 Task: Add Attachment from "Attach a link" to Card Card0000000224 in Board Board0000000056 in Workspace WS0000000019 in Trello. Add Cover Red to Card Card0000000224 in Board Board0000000056 in Workspace WS0000000019 in Trello. Add "Join Card" Button Button0000000224  to Card Card0000000224 in Board Board0000000056 in Workspace WS0000000019 in Trello. Add Description DS0000000224 to Card Card0000000224 in Board Board0000000056 in Workspace WS0000000019 in Trello. Add Comment CM0000000224 to Card Card0000000224 in Board Board0000000056 in Workspace WS0000000019 in Trello
Action: Mouse moved to (545, 40)
Screenshot: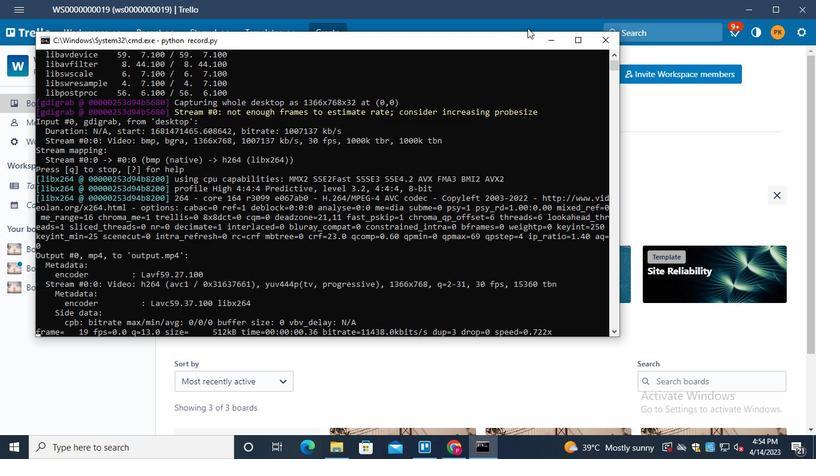 
Action: Mouse pressed left at (545, 40)
Screenshot: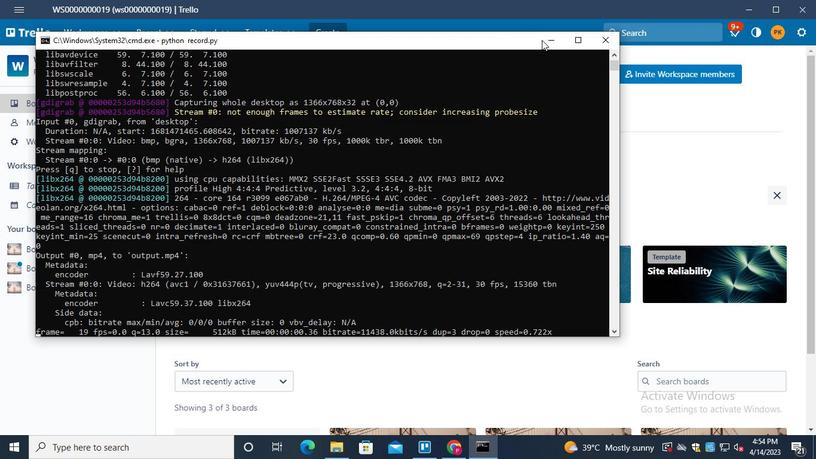 
Action: Mouse moved to (83, 273)
Screenshot: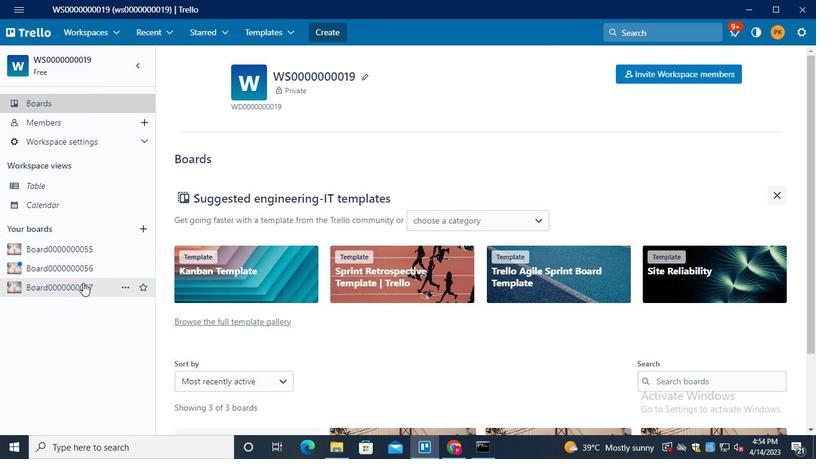 
Action: Mouse pressed left at (83, 273)
Screenshot: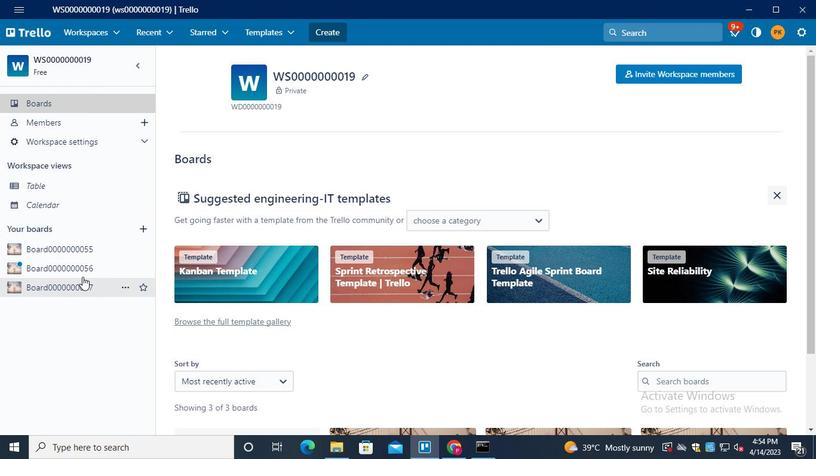 
Action: Mouse moved to (232, 357)
Screenshot: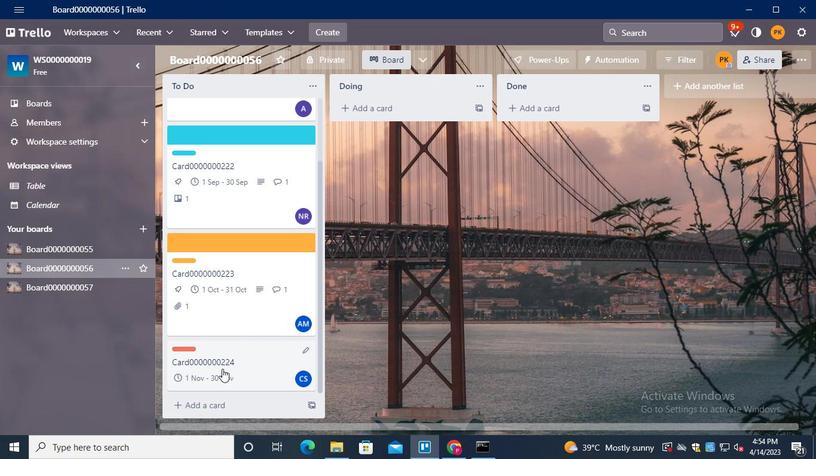 
Action: Mouse pressed left at (232, 357)
Screenshot: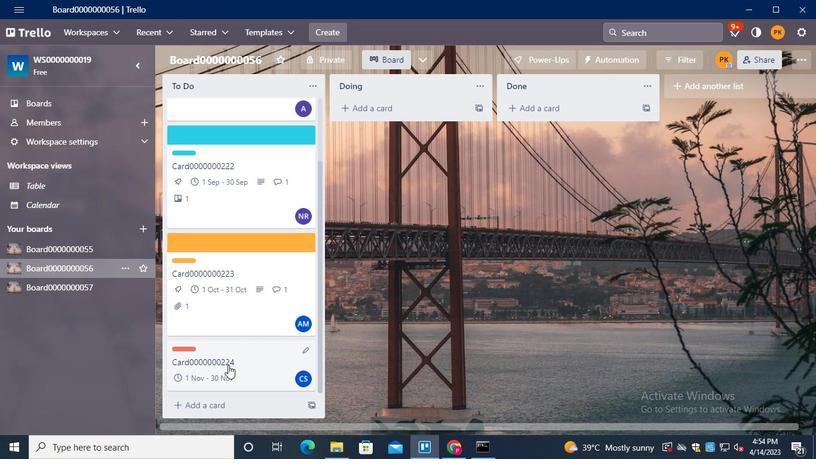 
Action: Mouse moved to (582, 207)
Screenshot: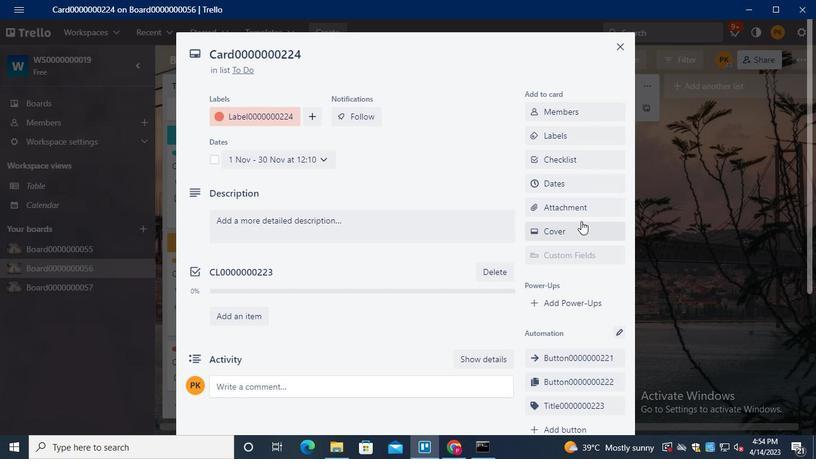 
Action: Mouse pressed left at (582, 207)
Screenshot: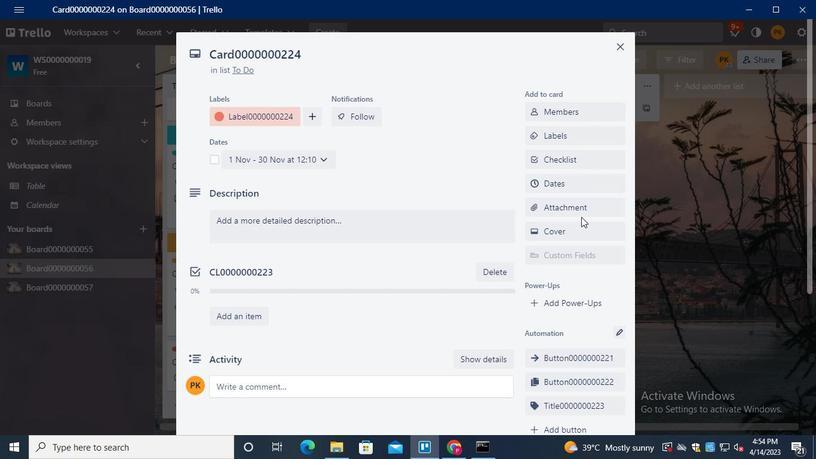 
Action: Mouse moved to (572, 252)
Screenshot: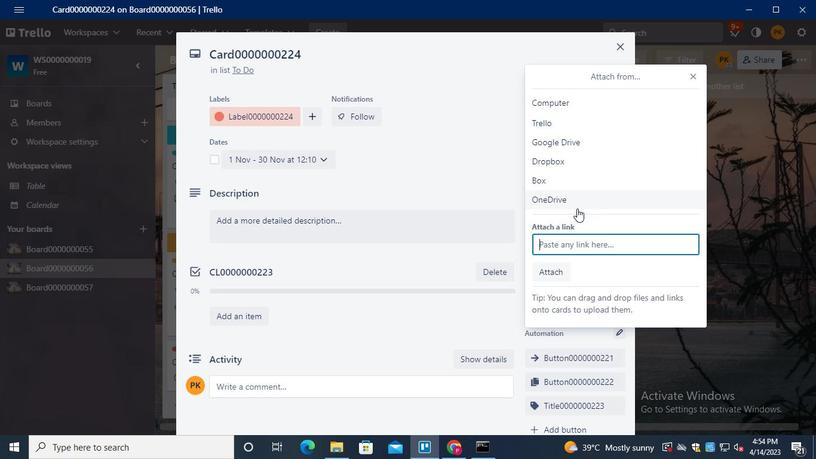 
Action: Keyboard Key.ctrl_l
Screenshot: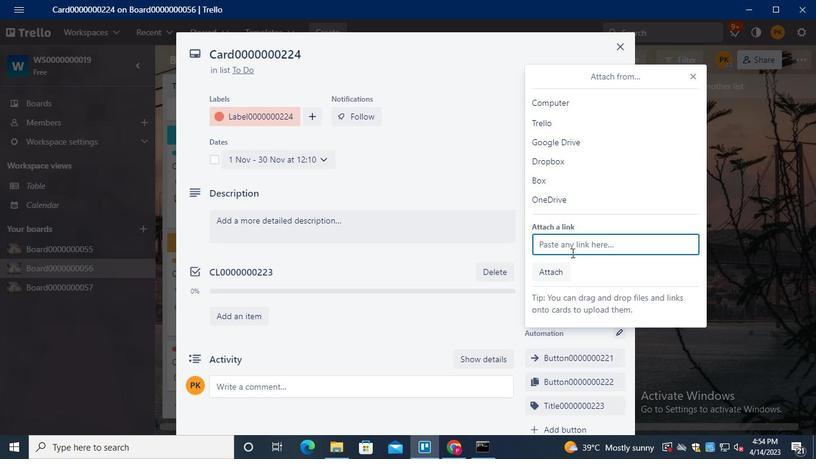 
Action: Keyboard \x16
Screenshot: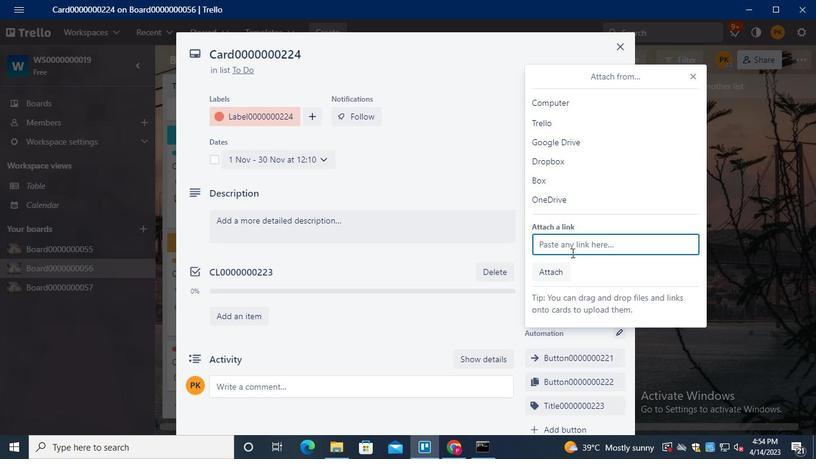 
Action: Keyboard Key.enter
Screenshot: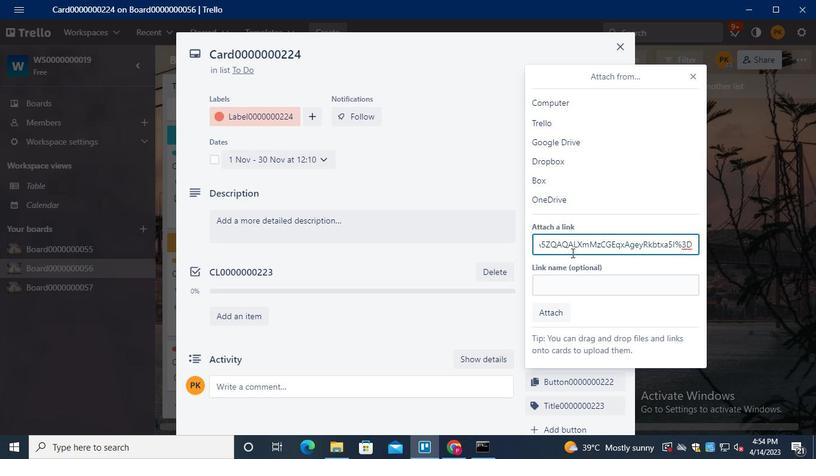 
Action: Mouse moved to (568, 231)
Screenshot: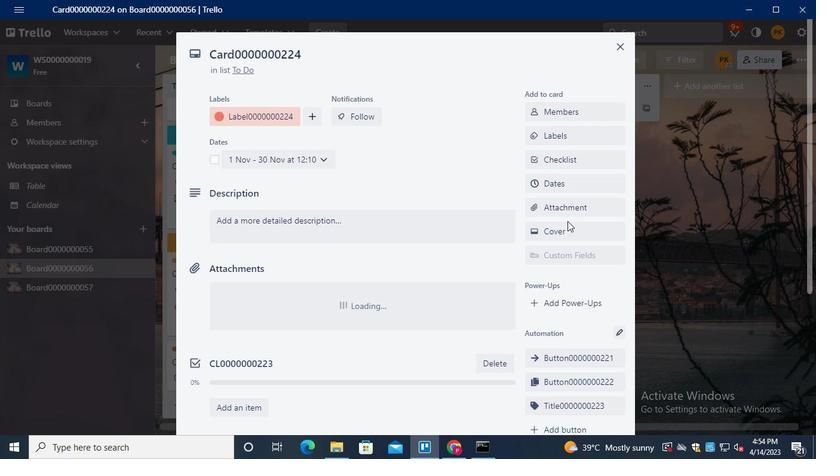 
Action: Mouse pressed left at (568, 231)
Screenshot: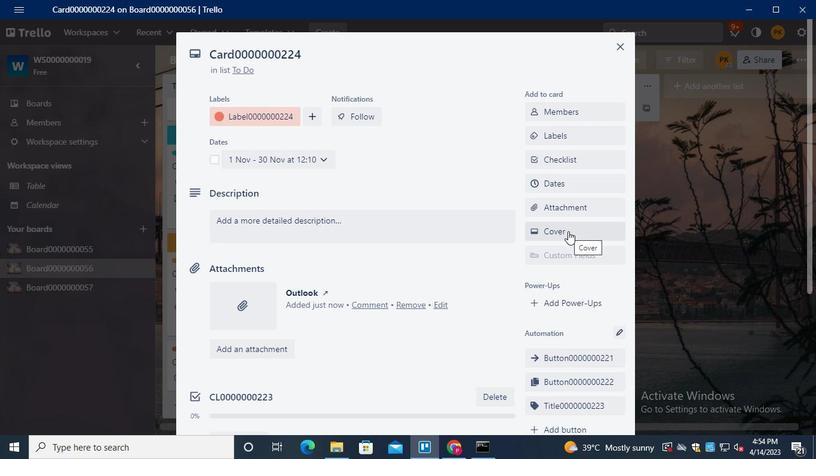 
Action: Mouse moved to (661, 196)
Screenshot: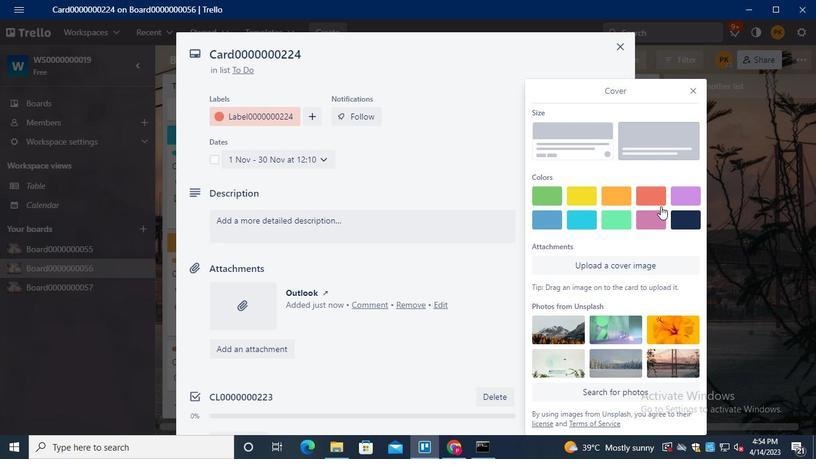 
Action: Mouse pressed left at (661, 196)
Screenshot: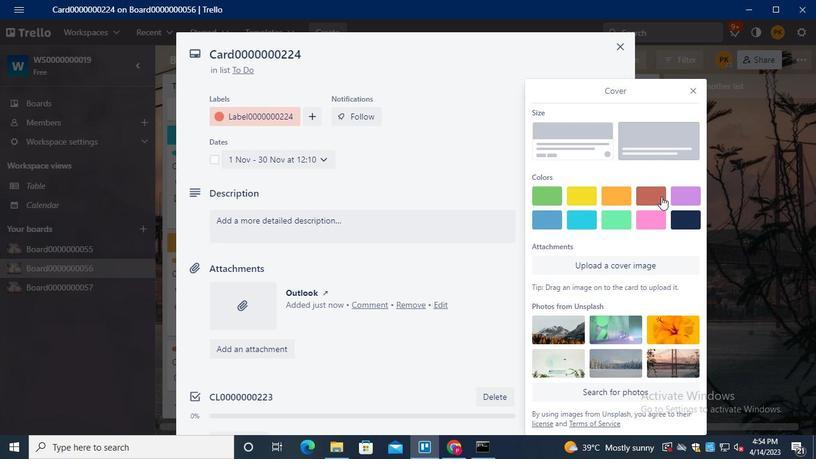 
Action: Mouse moved to (691, 64)
Screenshot: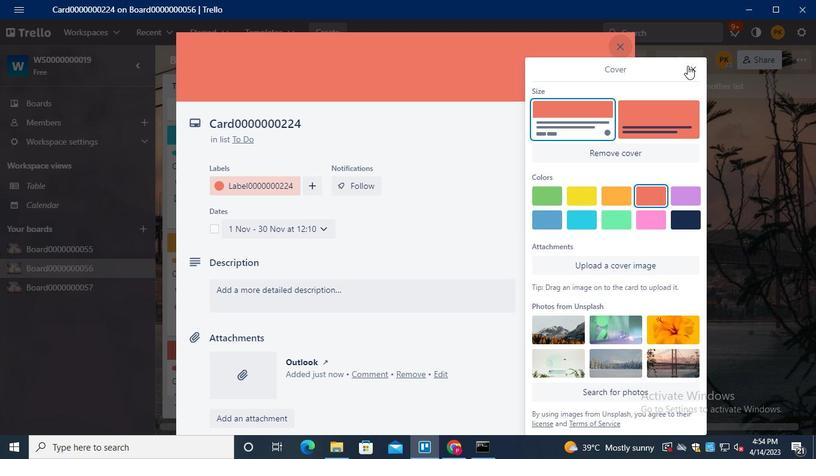 
Action: Mouse pressed left at (691, 64)
Screenshot: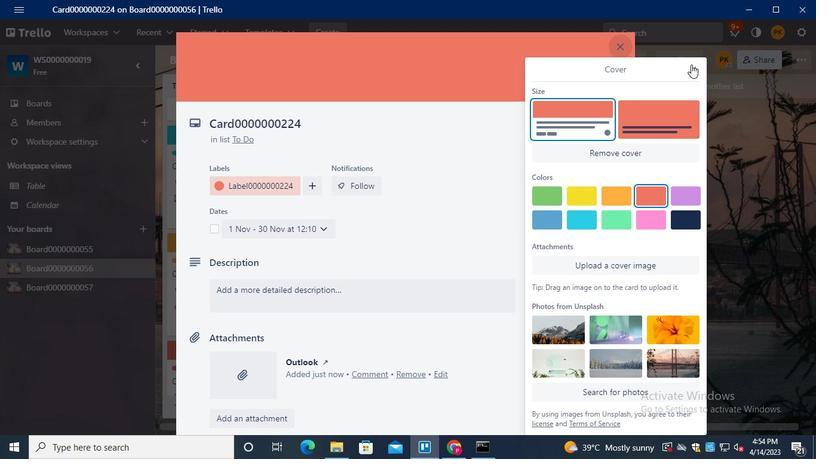 
Action: Mouse moved to (582, 236)
Screenshot: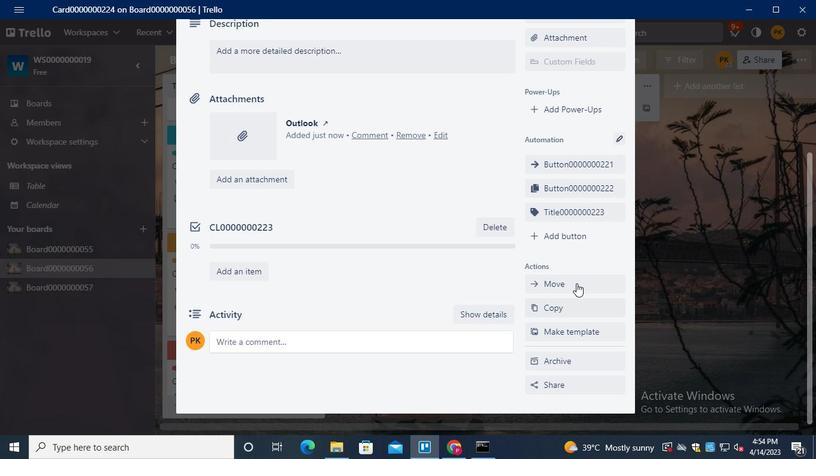 
Action: Mouse pressed left at (582, 236)
Screenshot: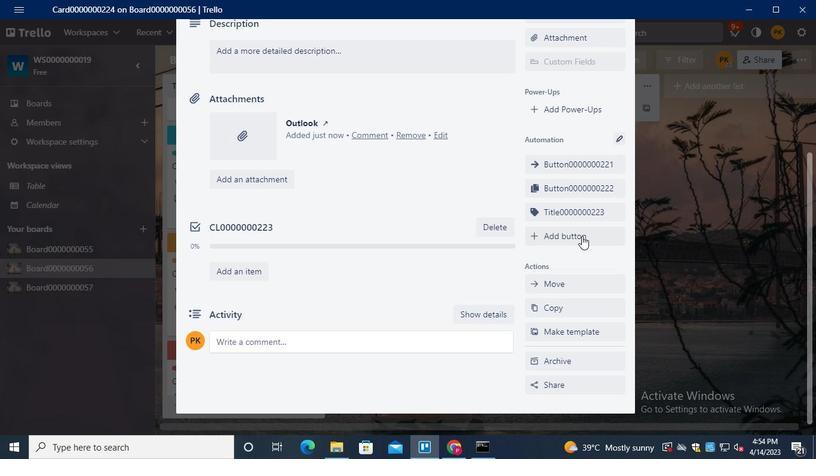 
Action: Mouse moved to (578, 179)
Screenshot: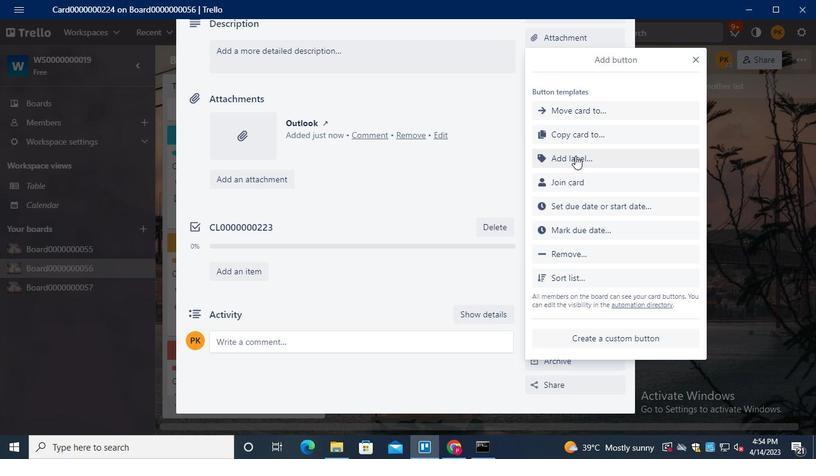 
Action: Mouse pressed left at (578, 179)
Screenshot: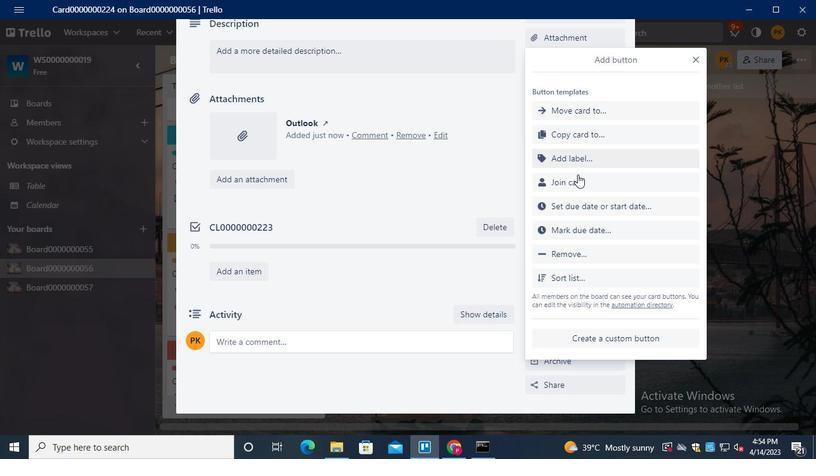 
Action: Mouse moved to (575, 179)
Screenshot: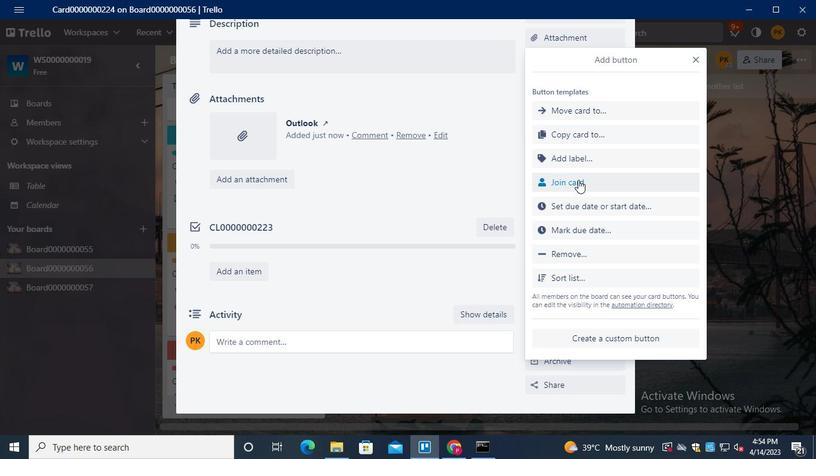 
Action: Keyboard Key.shift
Screenshot: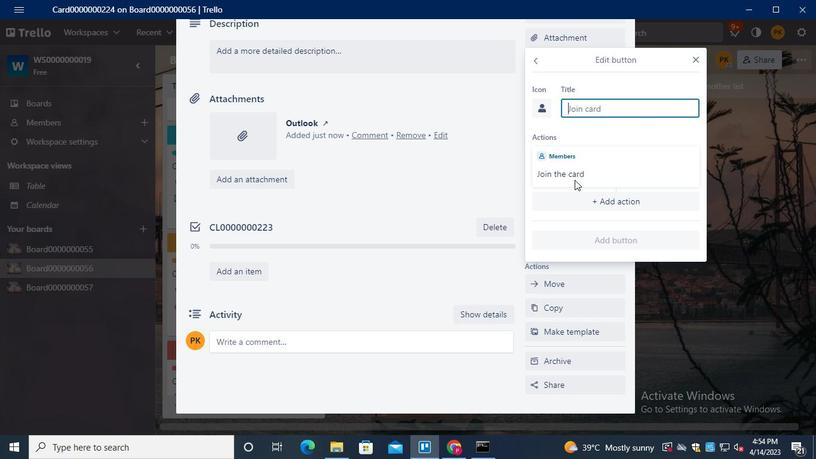 
Action: Keyboard B
Screenshot: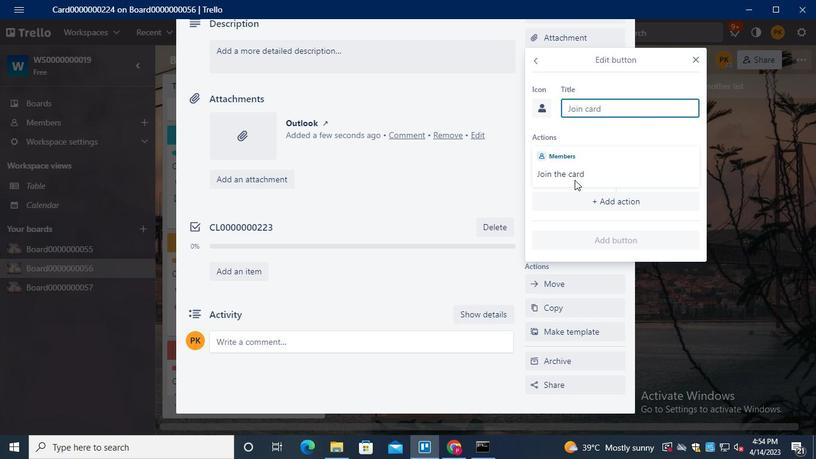 
Action: Keyboard u
Screenshot: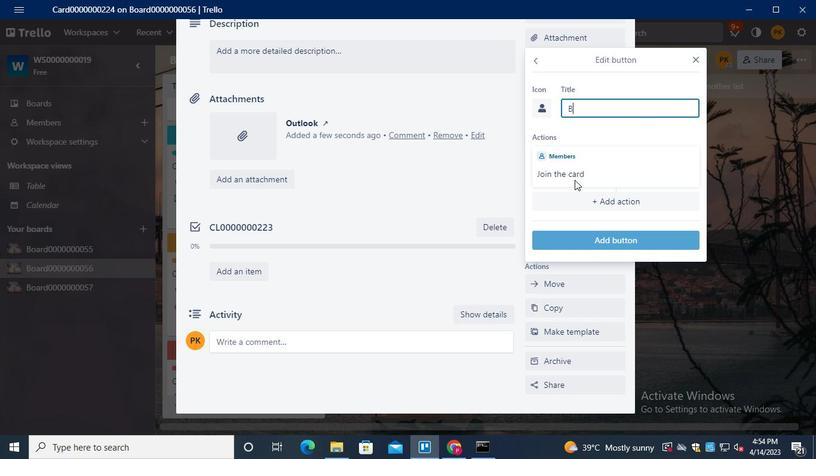 
Action: Keyboard t
Screenshot: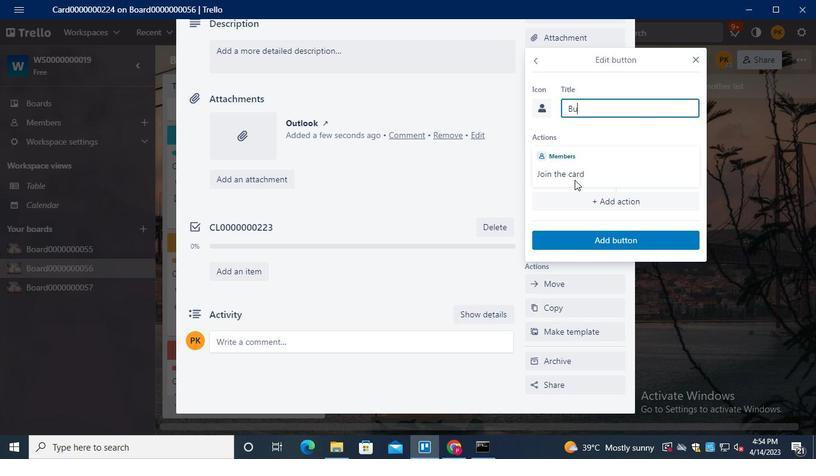 
Action: Keyboard t
Screenshot: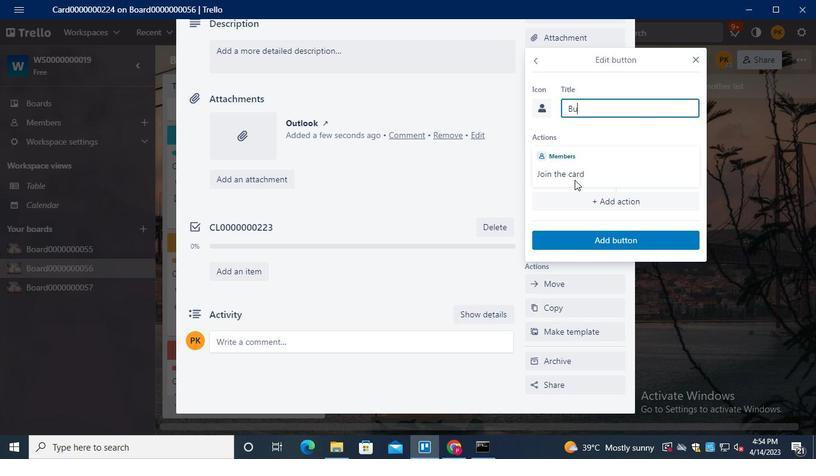 
Action: Keyboard o
Screenshot: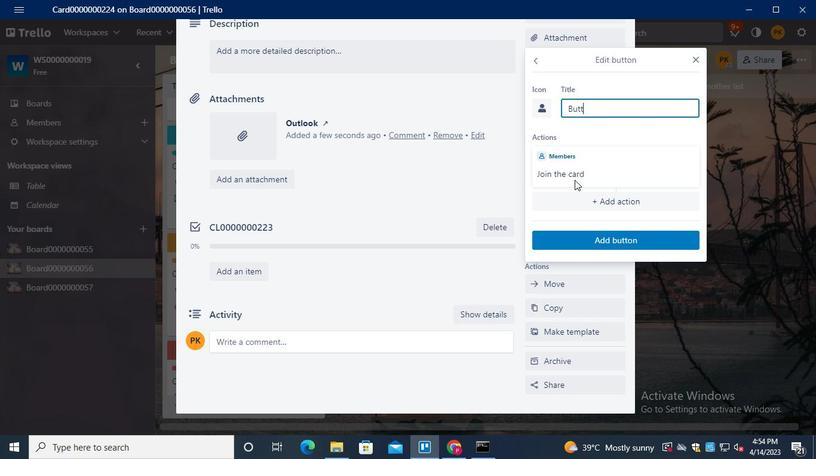 
Action: Keyboard n
Screenshot: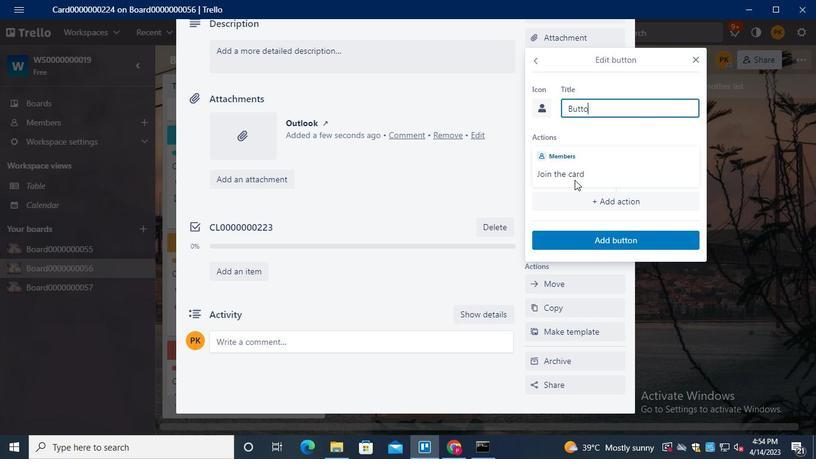 
Action: Keyboard <96>
Screenshot: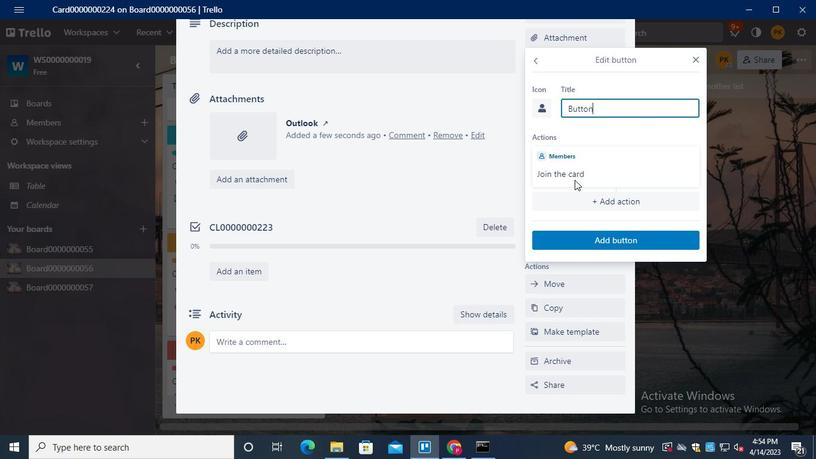 
Action: Keyboard <96>
Screenshot: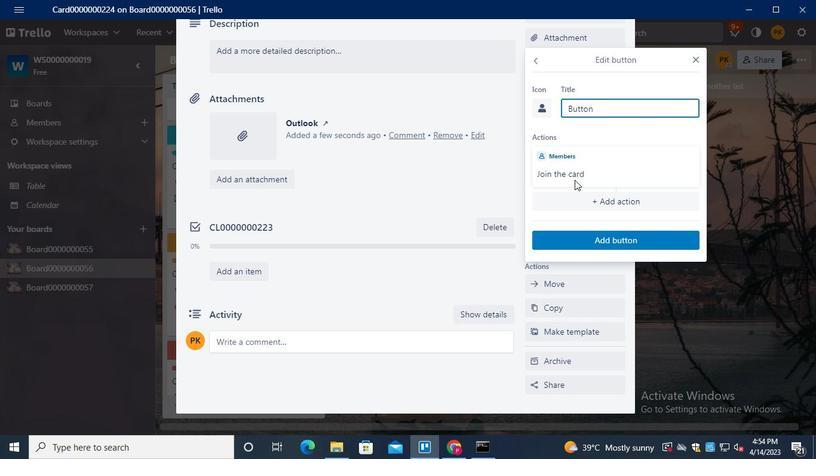 
Action: Keyboard <96>
Screenshot: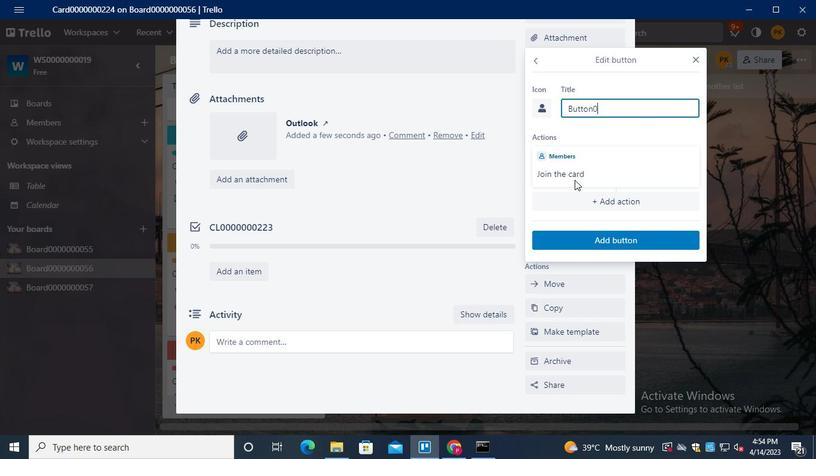 
Action: Keyboard <96>
Screenshot: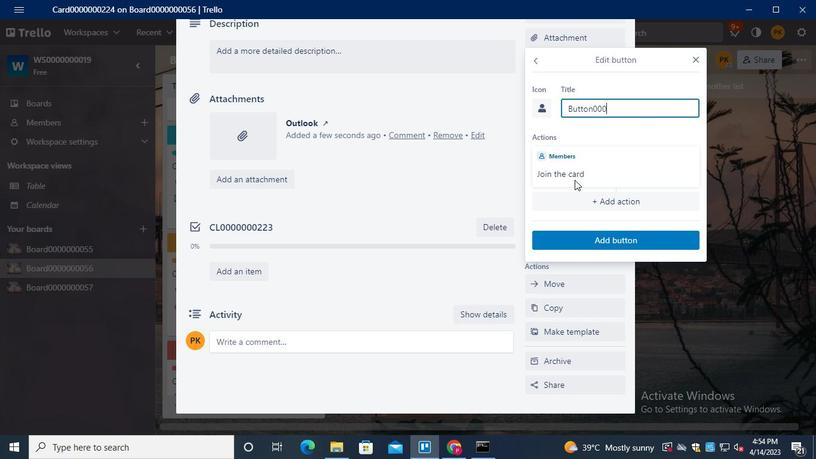 
Action: Keyboard <96>
Screenshot: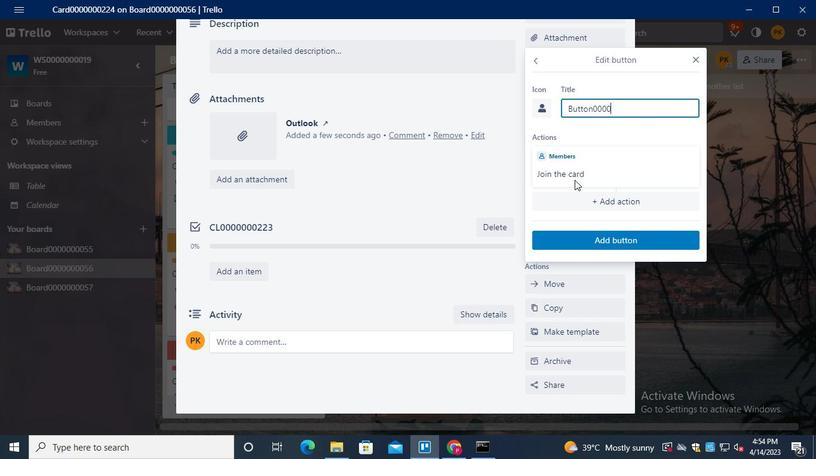 
Action: Keyboard <96>
Screenshot: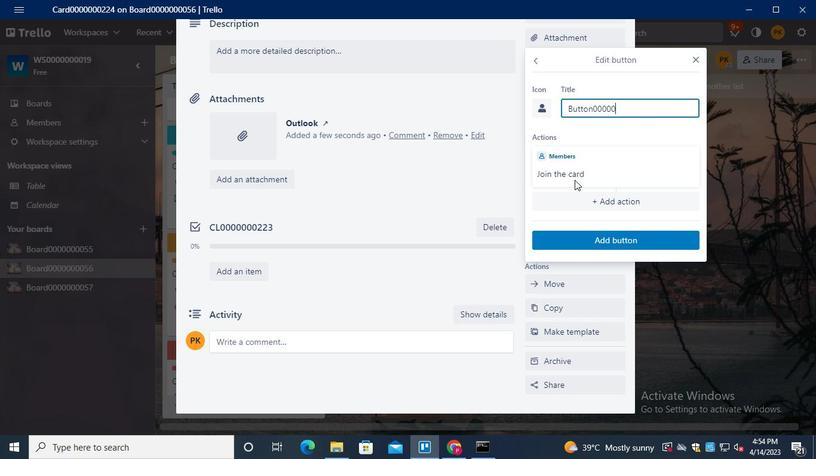 
Action: Keyboard <96>
Screenshot: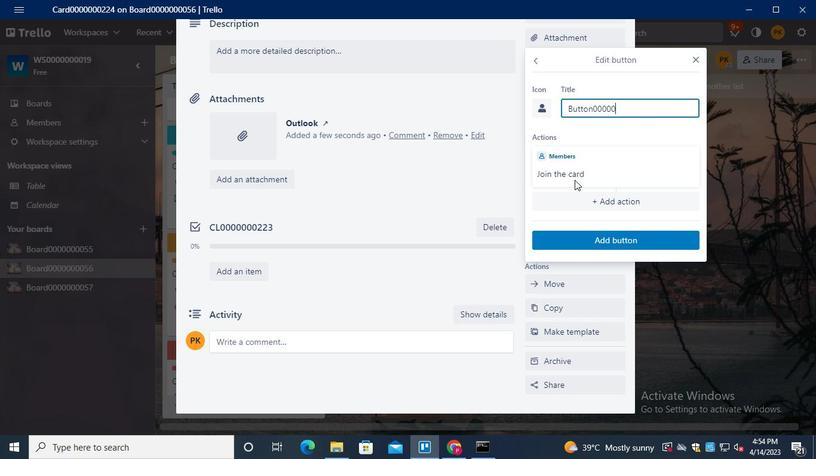 
Action: Keyboard <98>
Screenshot: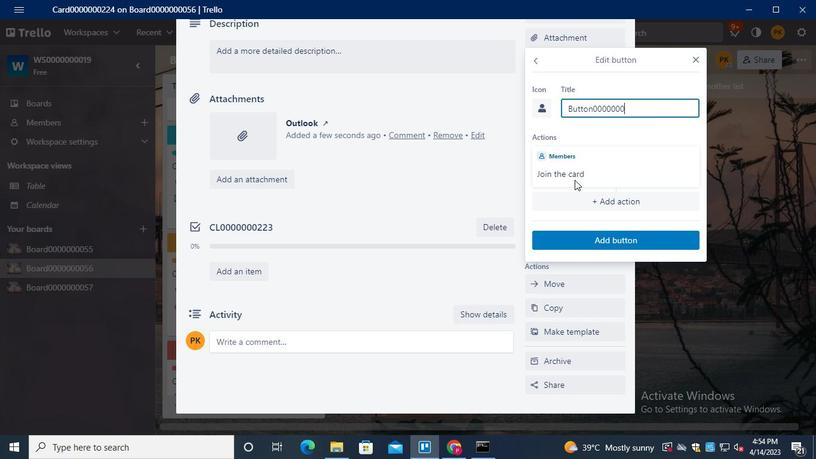 
Action: Keyboard <98>
Screenshot: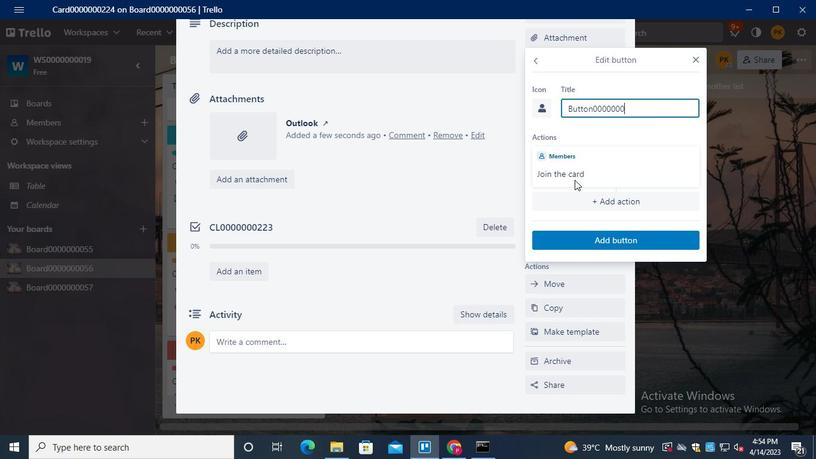 
Action: Keyboard <99>
Screenshot: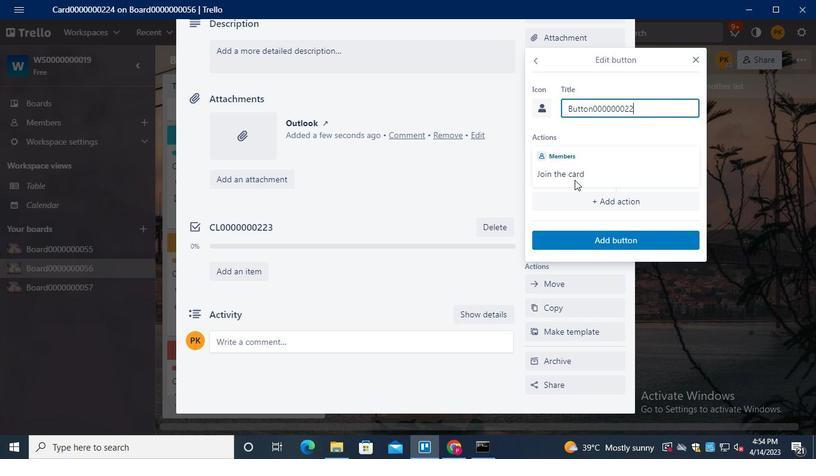 
Action: Mouse moved to (606, 243)
Screenshot: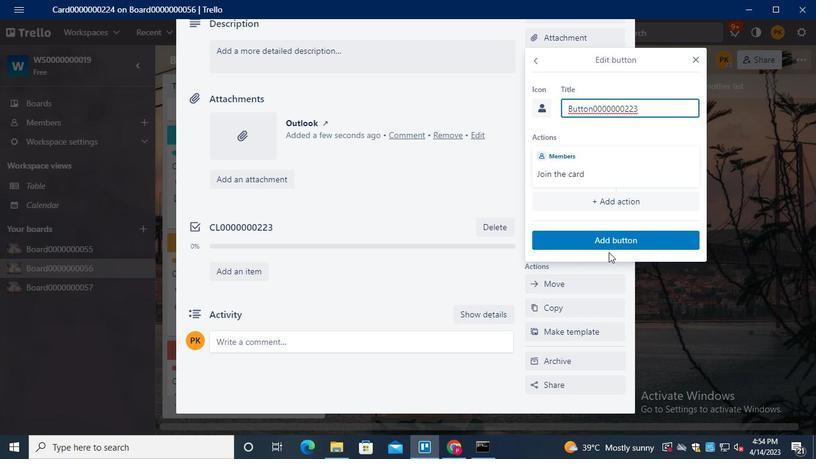 
Action: Mouse pressed left at (606, 243)
Screenshot: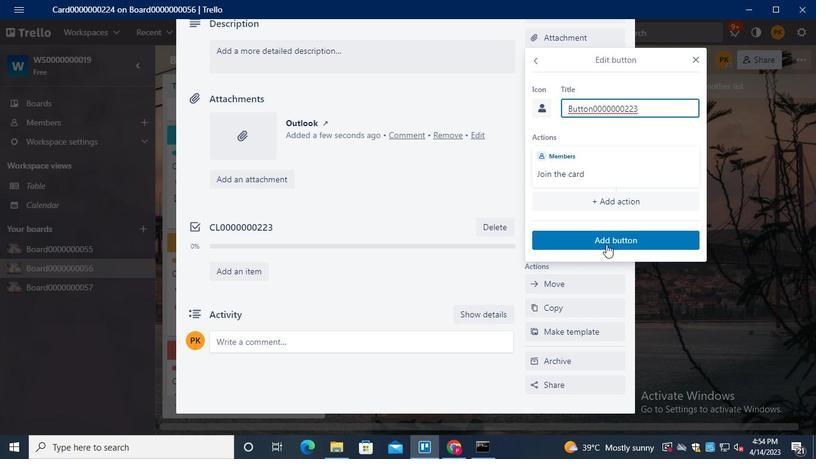 
Action: Mouse moved to (310, 50)
Screenshot: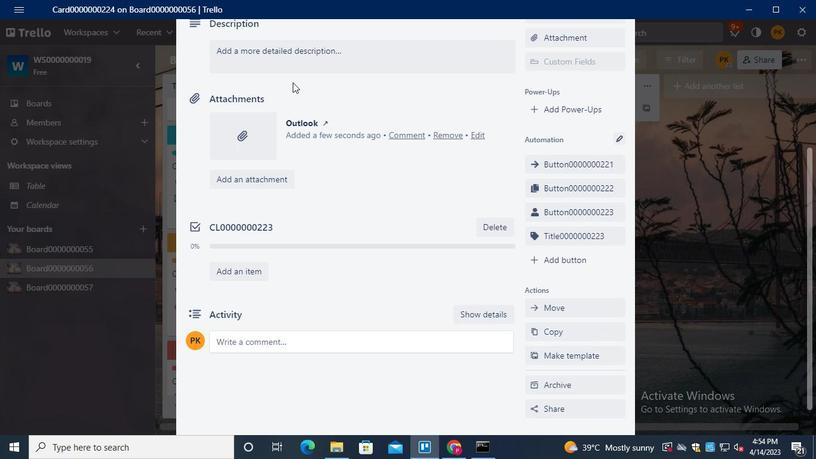 
Action: Mouse pressed left at (310, 50)
Screenshot: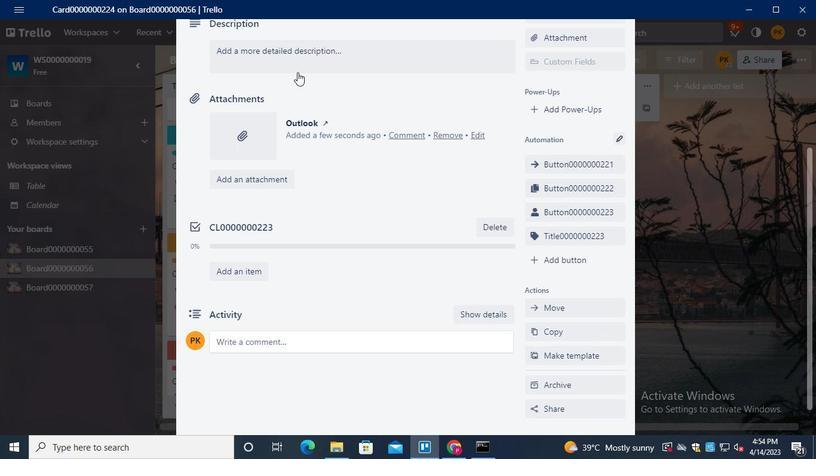 
Action: Keyboard Key.shift
Screenshot: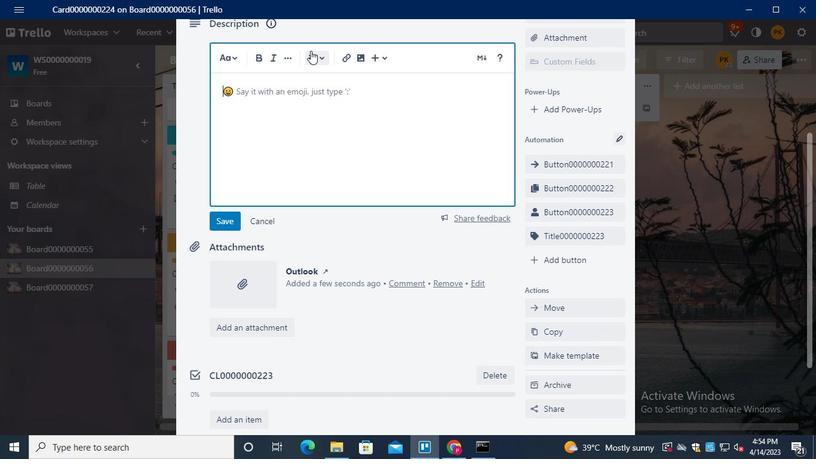 
Action: Keyboard D
Screenshot: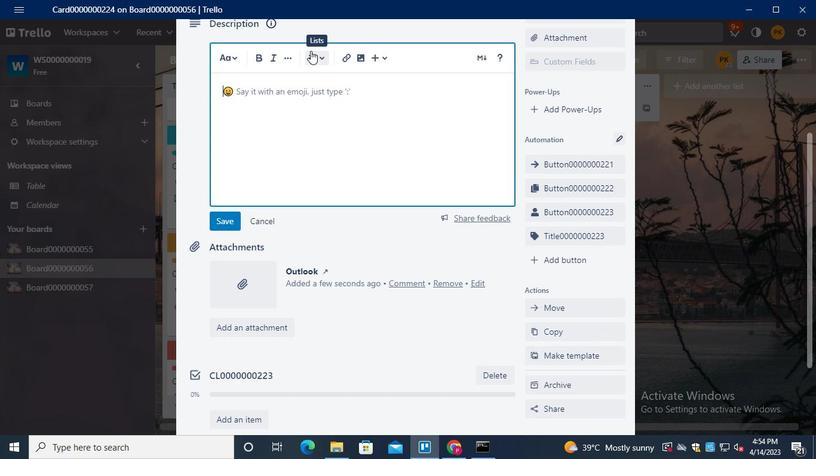 
Action: Keyboard S
Screenshot: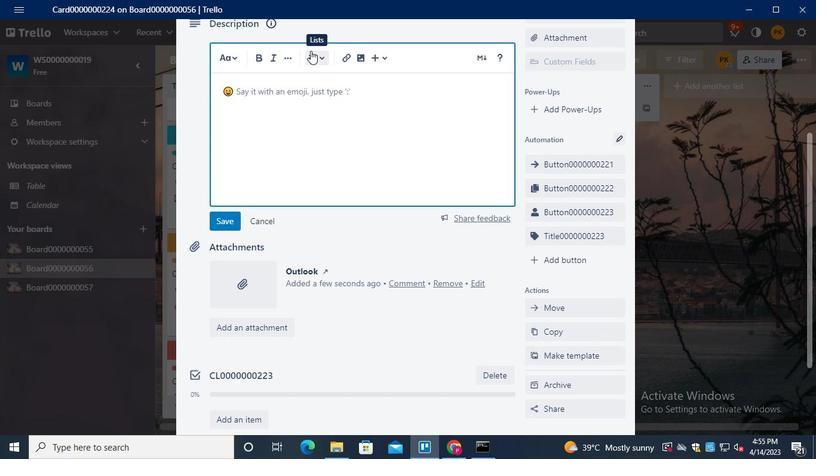 
Action: Keyboard <96>
Screenshot: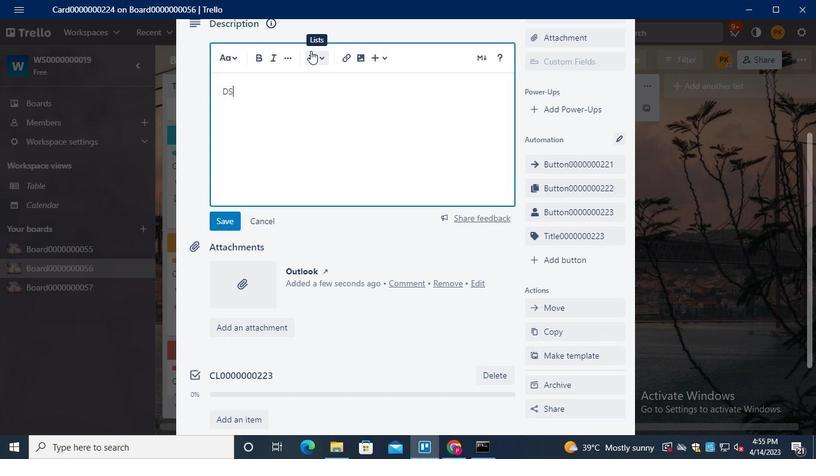 
Action: Keyboard <96>
Screenshot: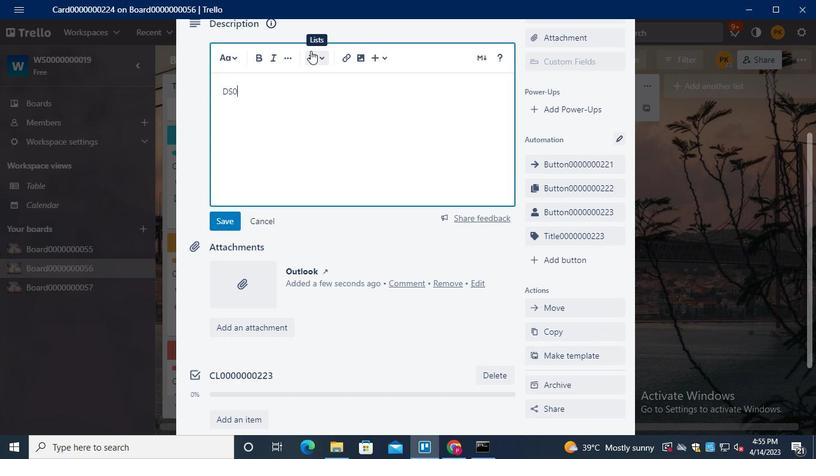 
Action: Keyboard <96>
Screenshot: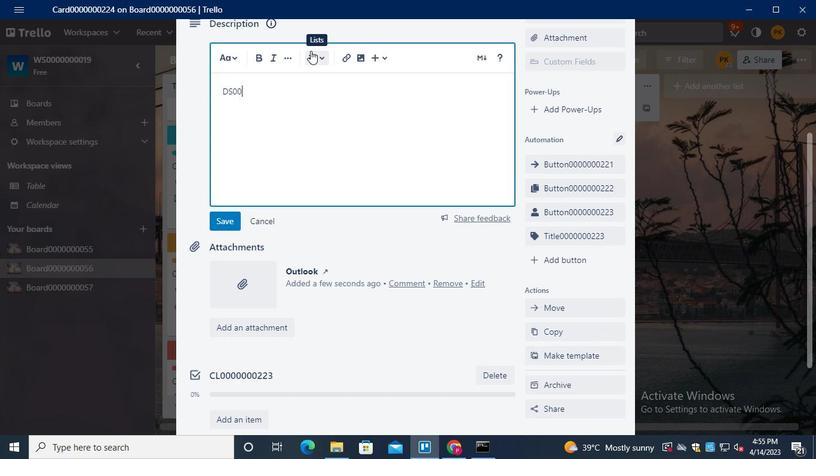 
Action: Keyboard <96>
Screenshot: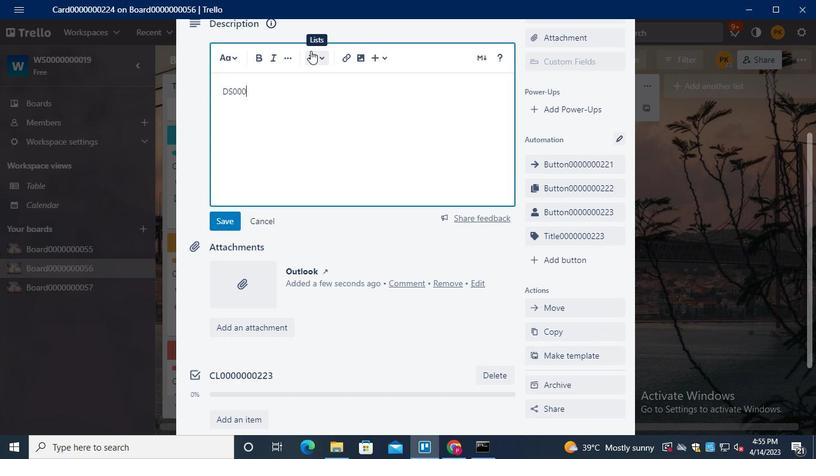 
Action: Keyboard <96>
Screenshot: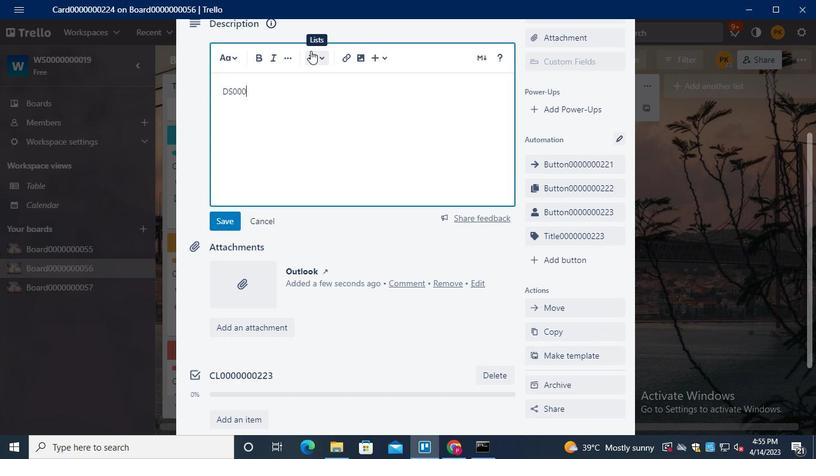 
Action: Keyboard <96>
Screenshot: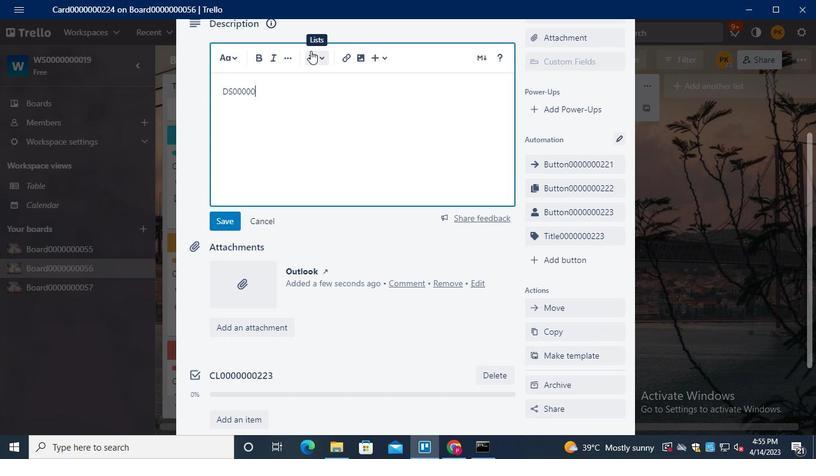 
Action: Keyboard <96>
Screenshot: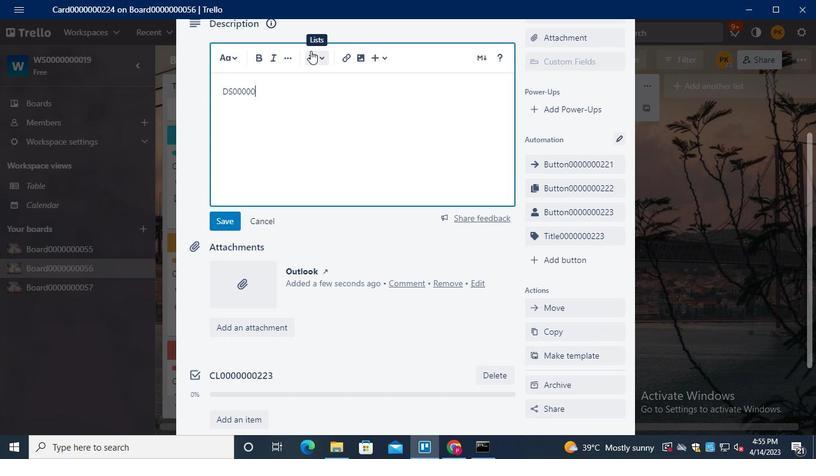 
Action: Keyboard <98>
Screenshot: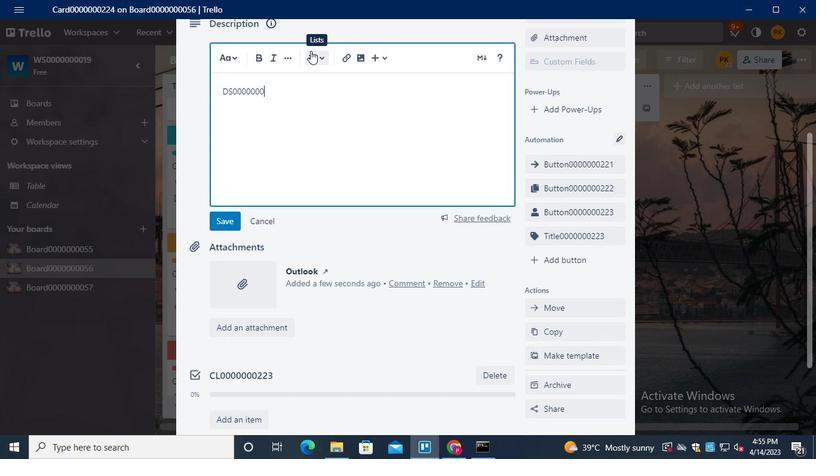 
Action: Keyboard <99>
Screenshot: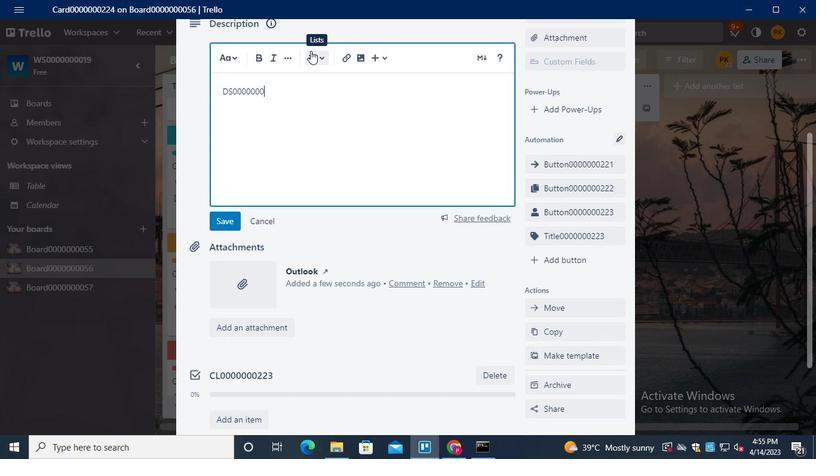 
Action: Keyboard Key.backspace
Screenshot: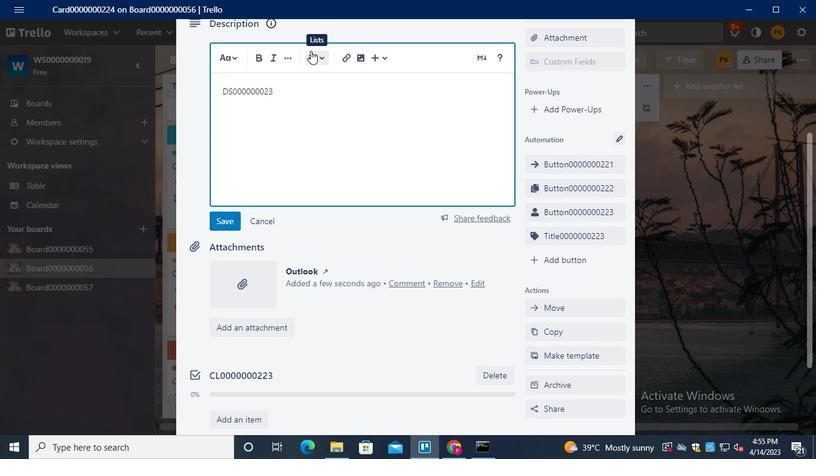 
Action: Keyboard <98>
Screenshot: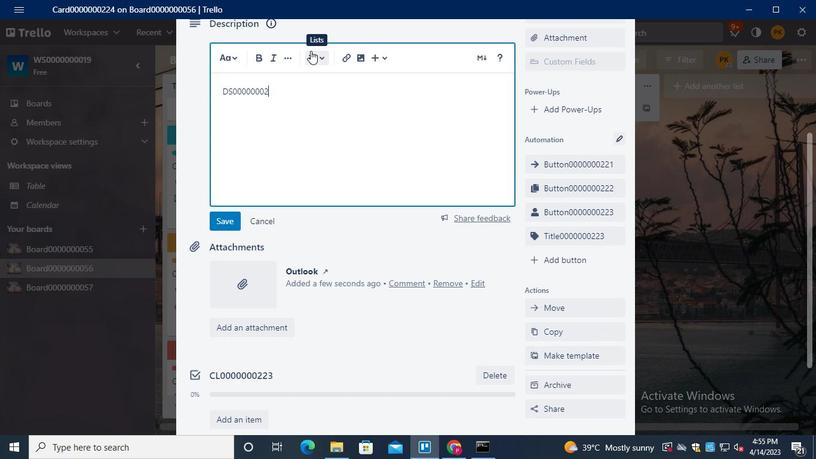 
Action: Keyboard <99>
Screenshot: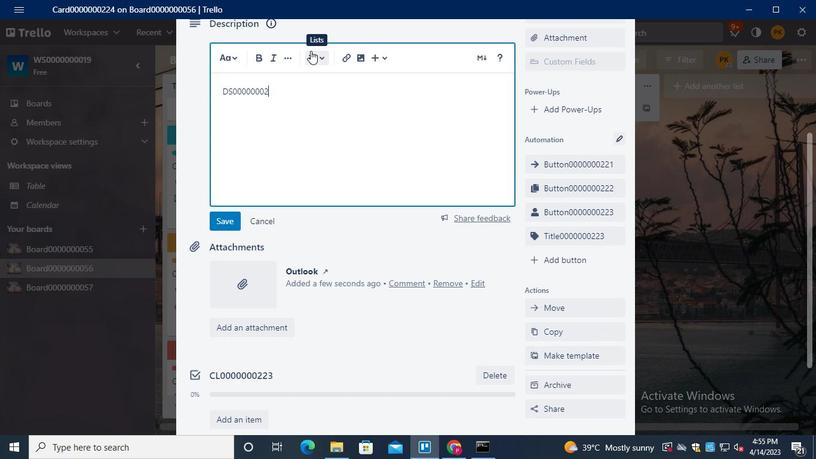 
Action: Mouse moved to (216, 215)
Screenshot: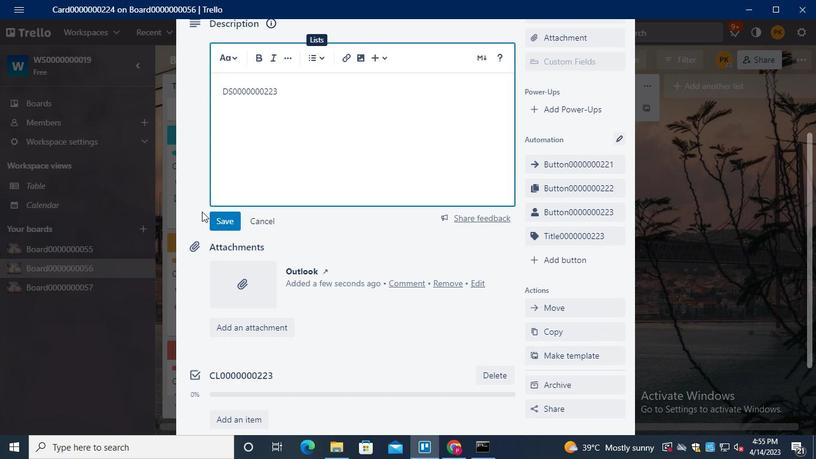 
Action: Mouse pressed left at (216, 215)
Screenshot: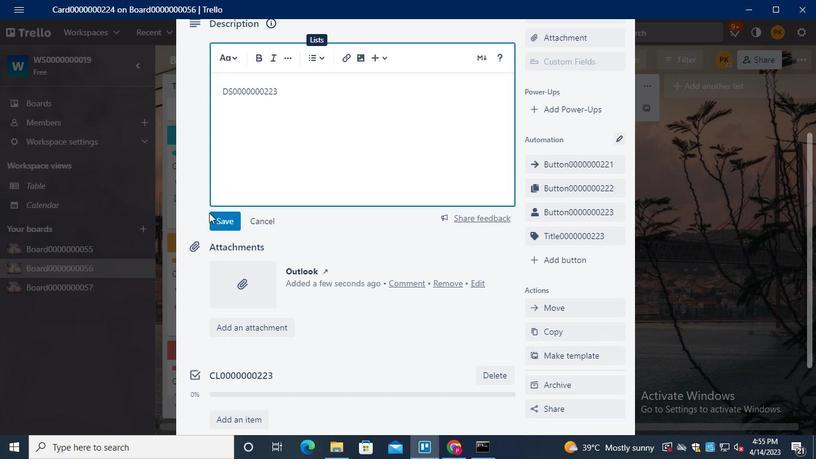 
Action: Mouse moved to (271, 269)
Screenshot: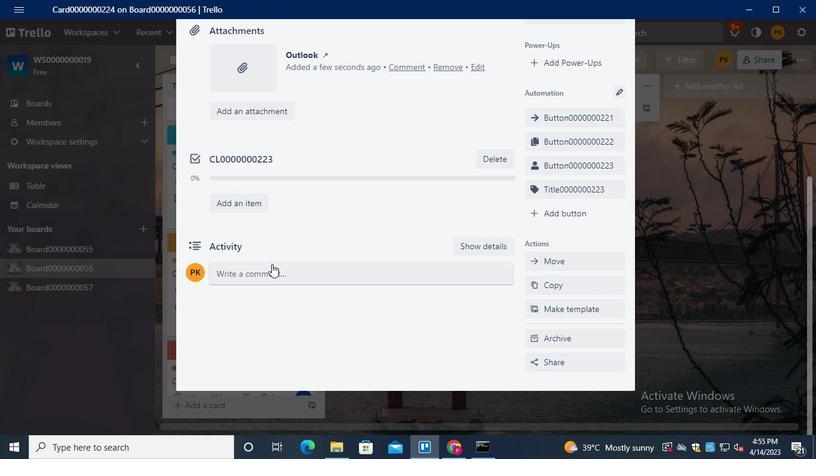 
Action: Mouse pressed left at (271, 269)
Screenshot: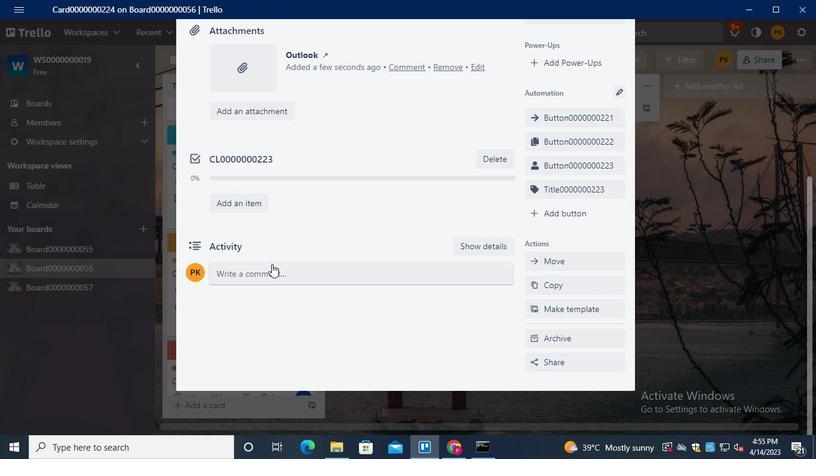 
Action: Keyboard Key.shift
Screenshot: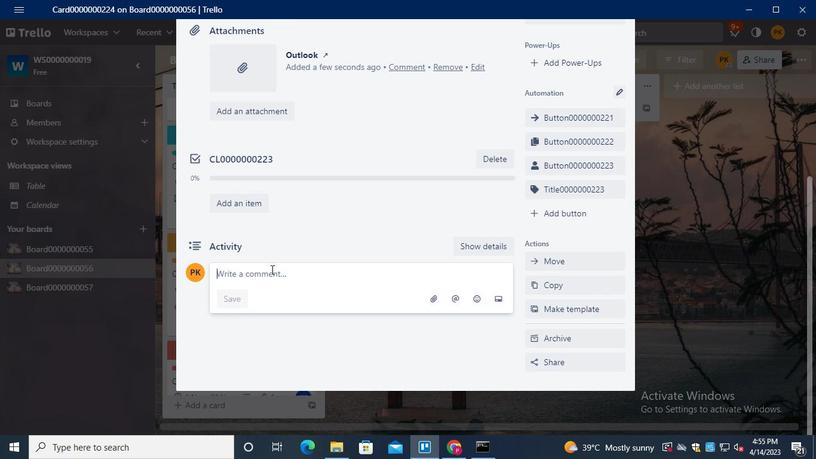 
Action: Keyboard C
Screenshot: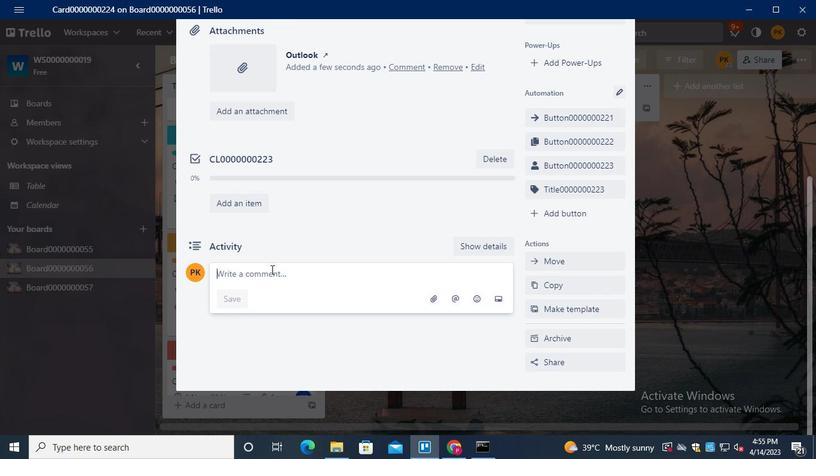 
Action: Keyboard M
Screenshot: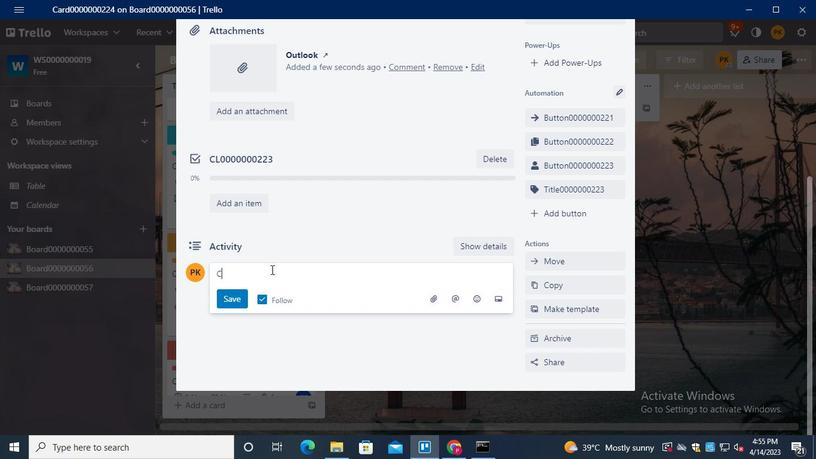 
Action: Keyboard <96>
Screenshot: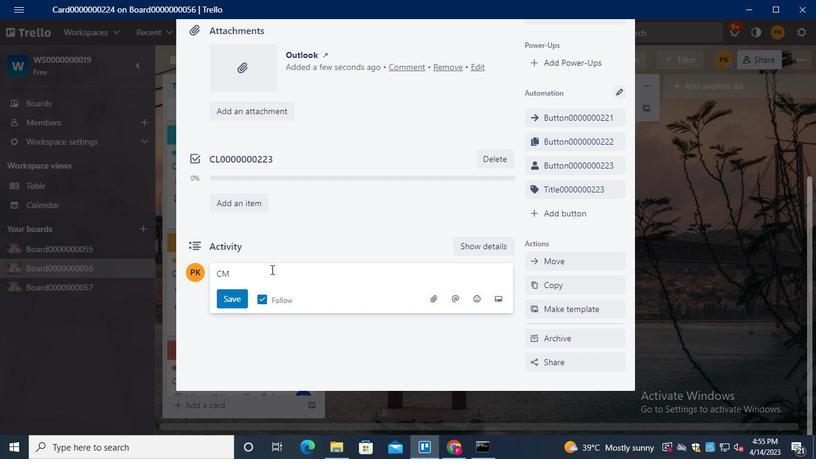 
Action: Keyboard <96>
Screenshot: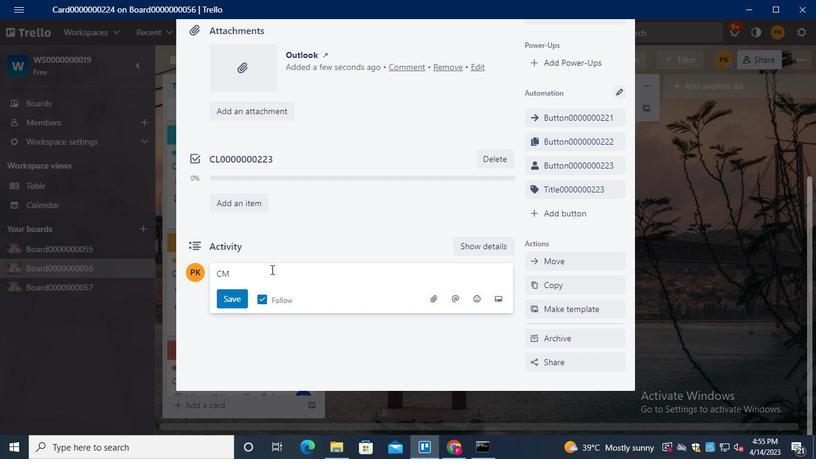 
Action: Keyboard <96>
Screenshot: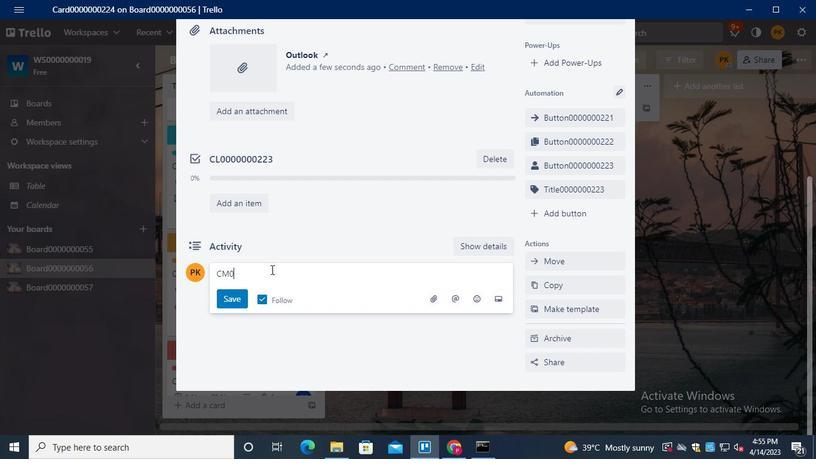 
Action: Keyboard <96>
Screenshot: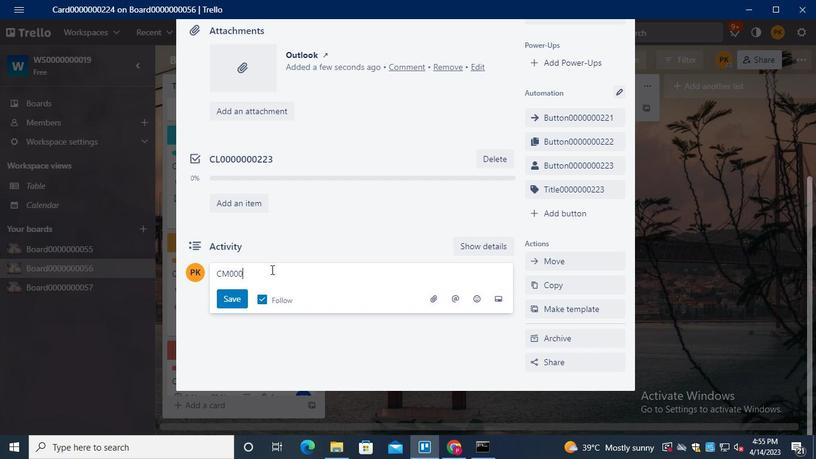 
Action: Keyboard <96>
Screenshot: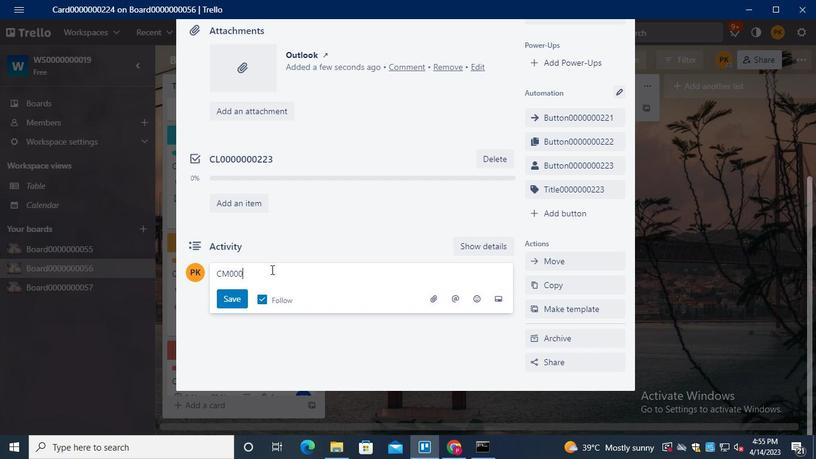
Action: Keyboard <96>
Screenshot: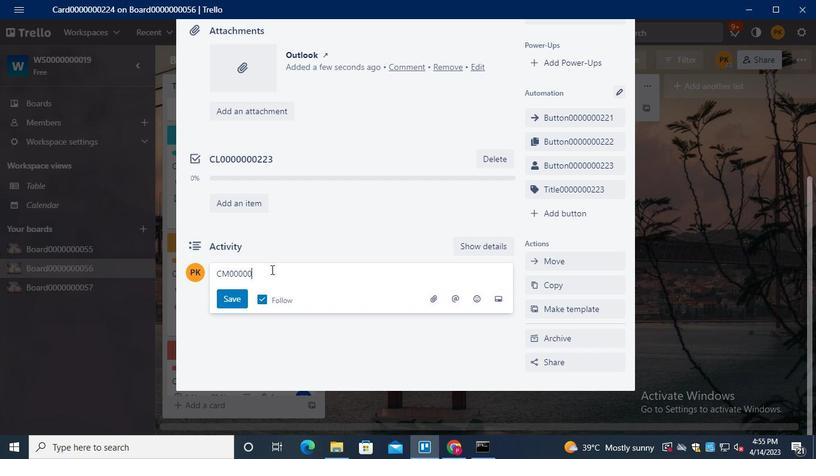 
Action: Keyboard <96>
Screenshot: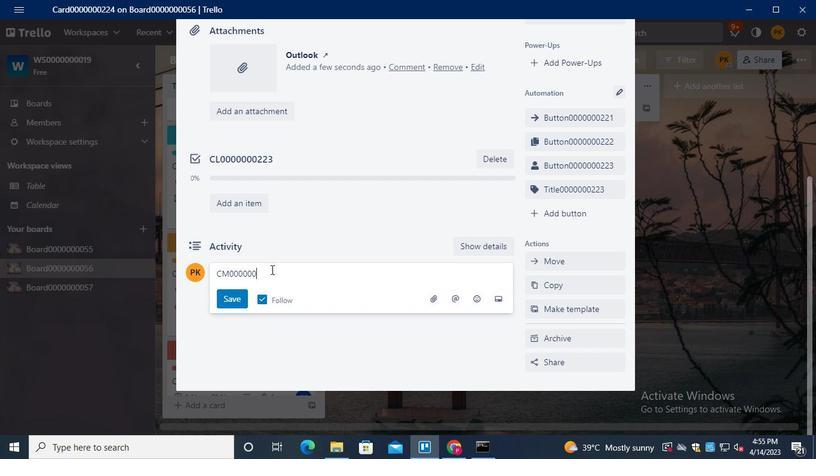 
Action: Keyboard <98>
Screenshot: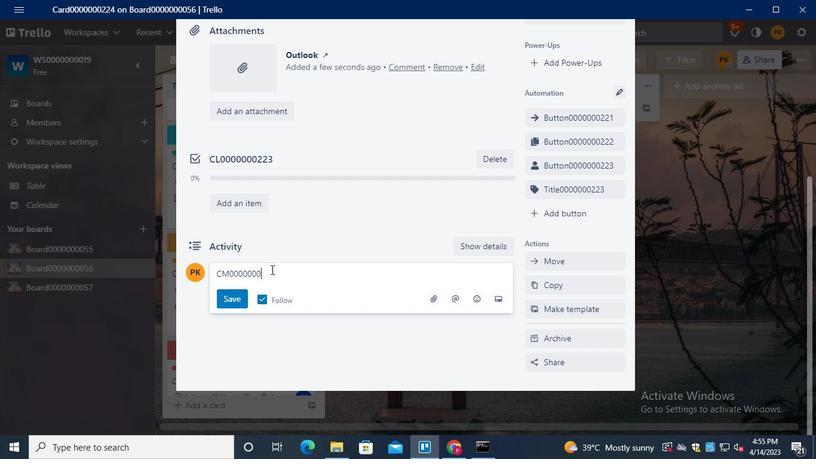 
Action: Keyboard <98>
Screenshot: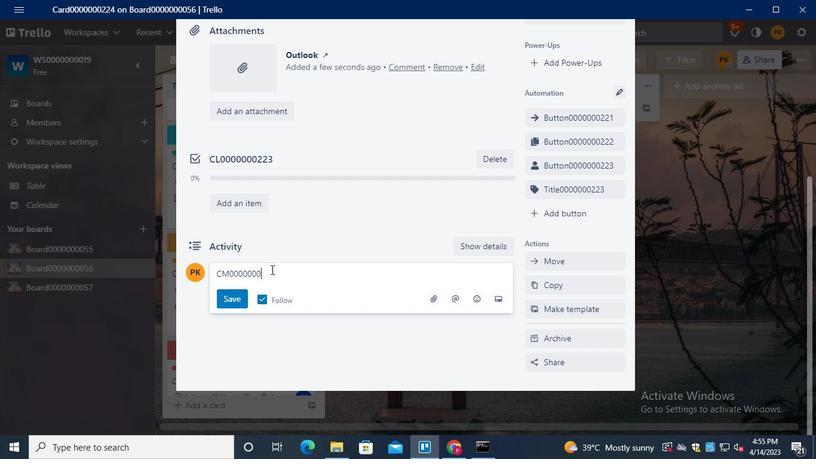 
Action: Keyboard <99>
Screenshot: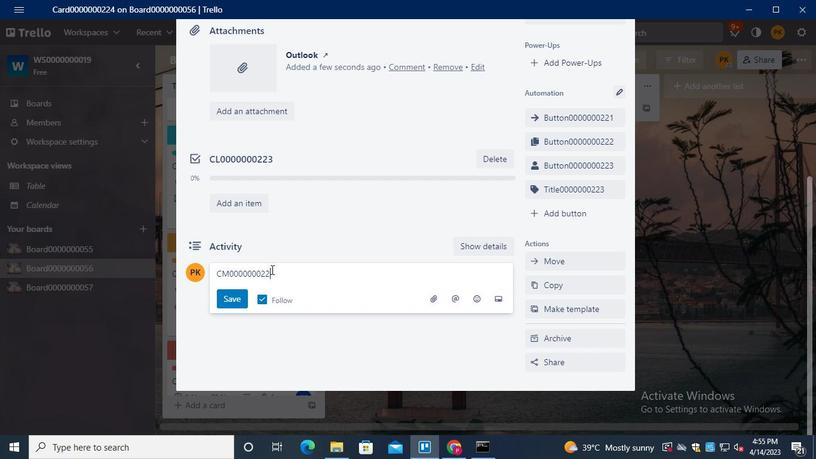 
Action: Mouse moved to (231, 295)
Screenshot: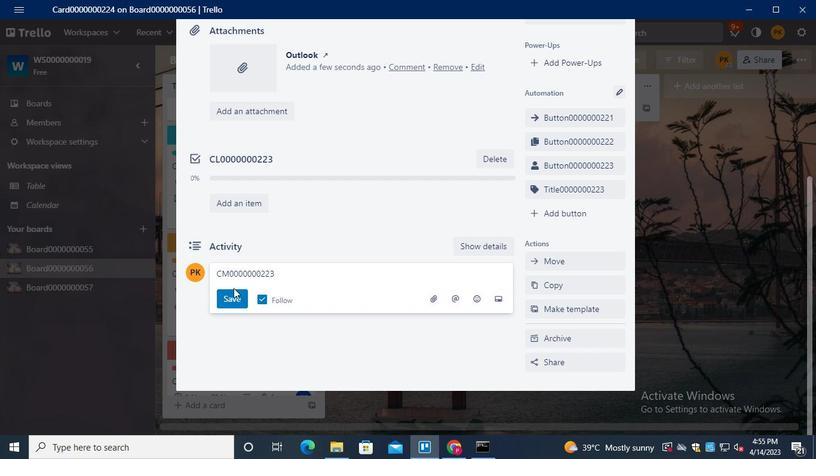 
Action: Mouse pressed left at (231, 295)
Screenshot: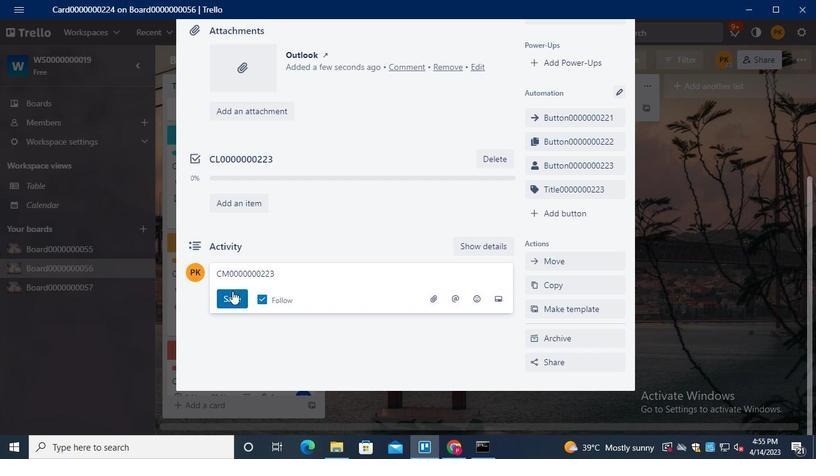 
Action: Mouse moved to (384, 258)
Screenshot: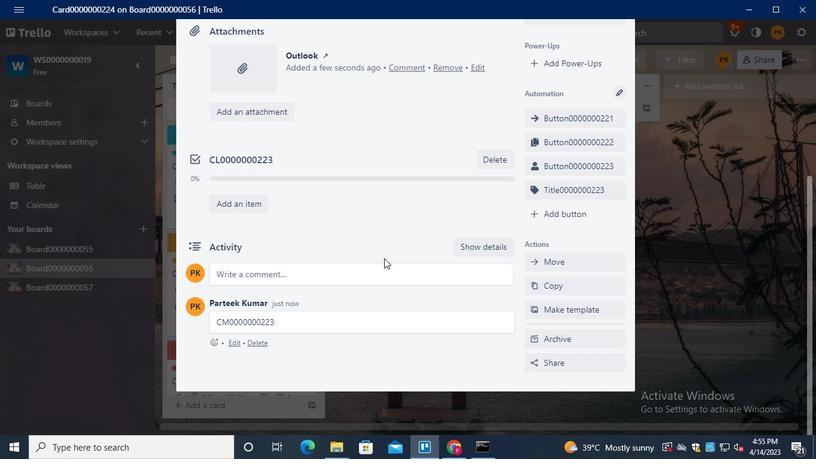 
Action: Keyboard Key.alt_l
Screenshot: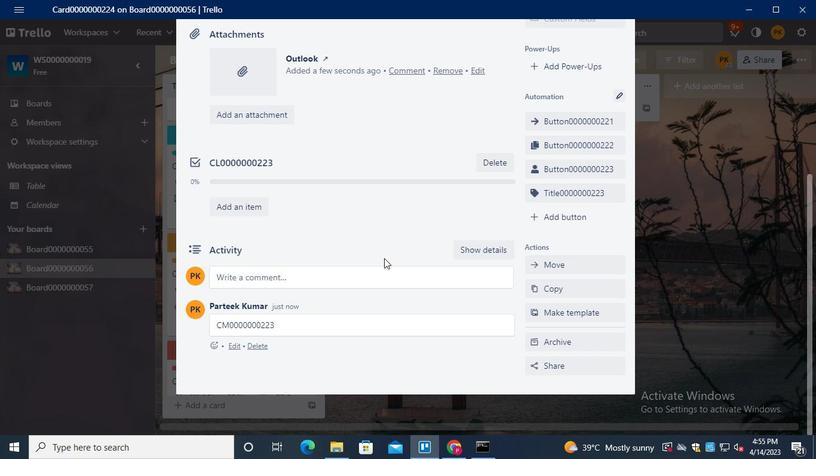 
Action: Mouse moved to (383, 257)
Screenshot: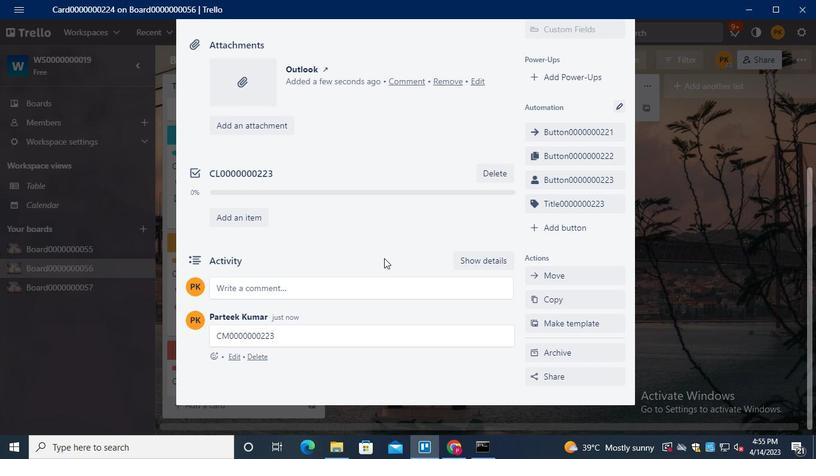 
Action: Keyboard Key.tab
Screenshot: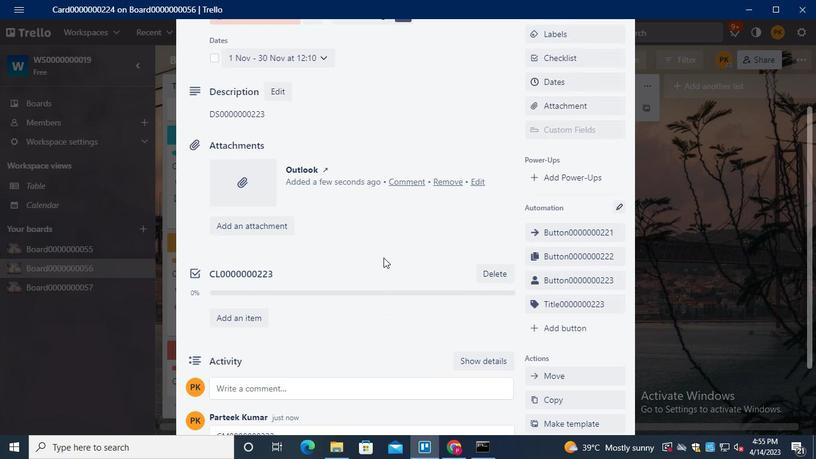 
Action: Mouse moved to (606, 42)
Screenshot: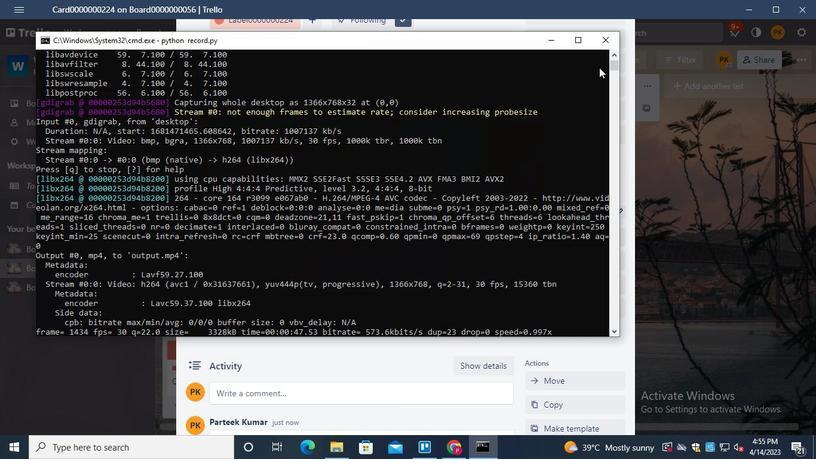 
Action: Mouse pressed left at (606, 42)
Screenshot: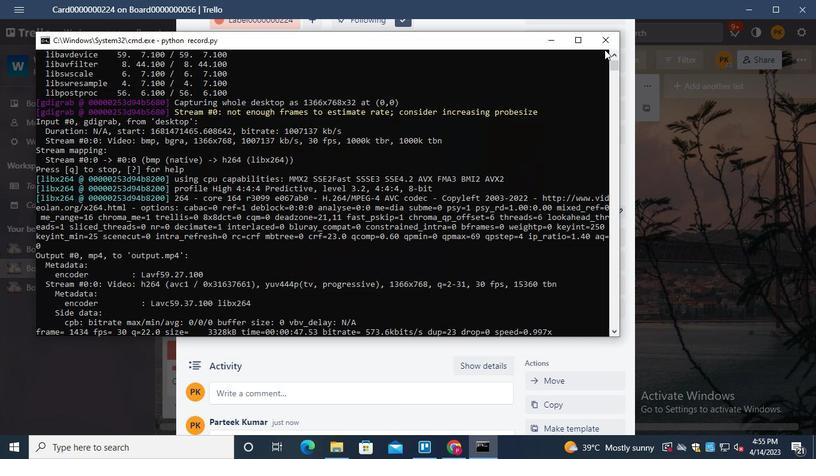 
